 Task: Add Pacifico Clara 6 Pack Bottles to the cart.
Action: Mouse moved to (930, 337)
Screenshot: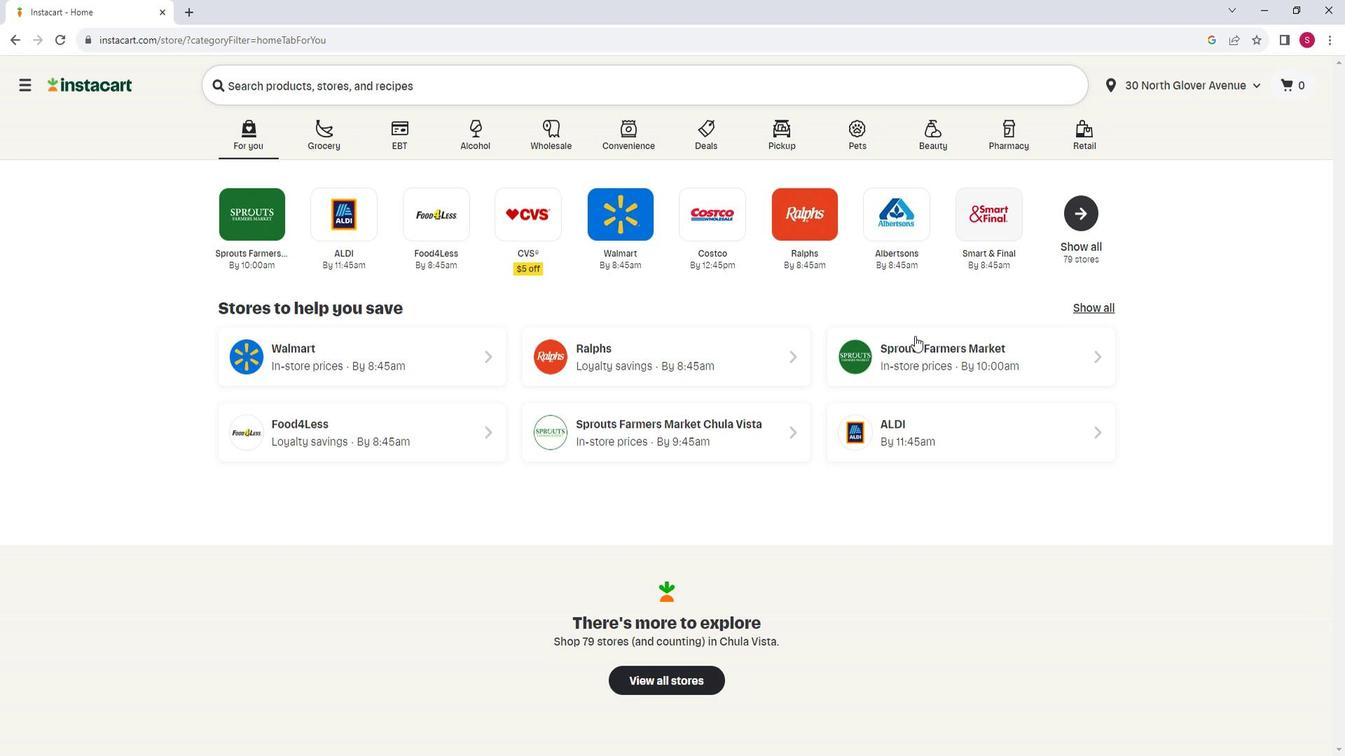 
Action: Mouse pressed left at (930, 337)
Screenshot: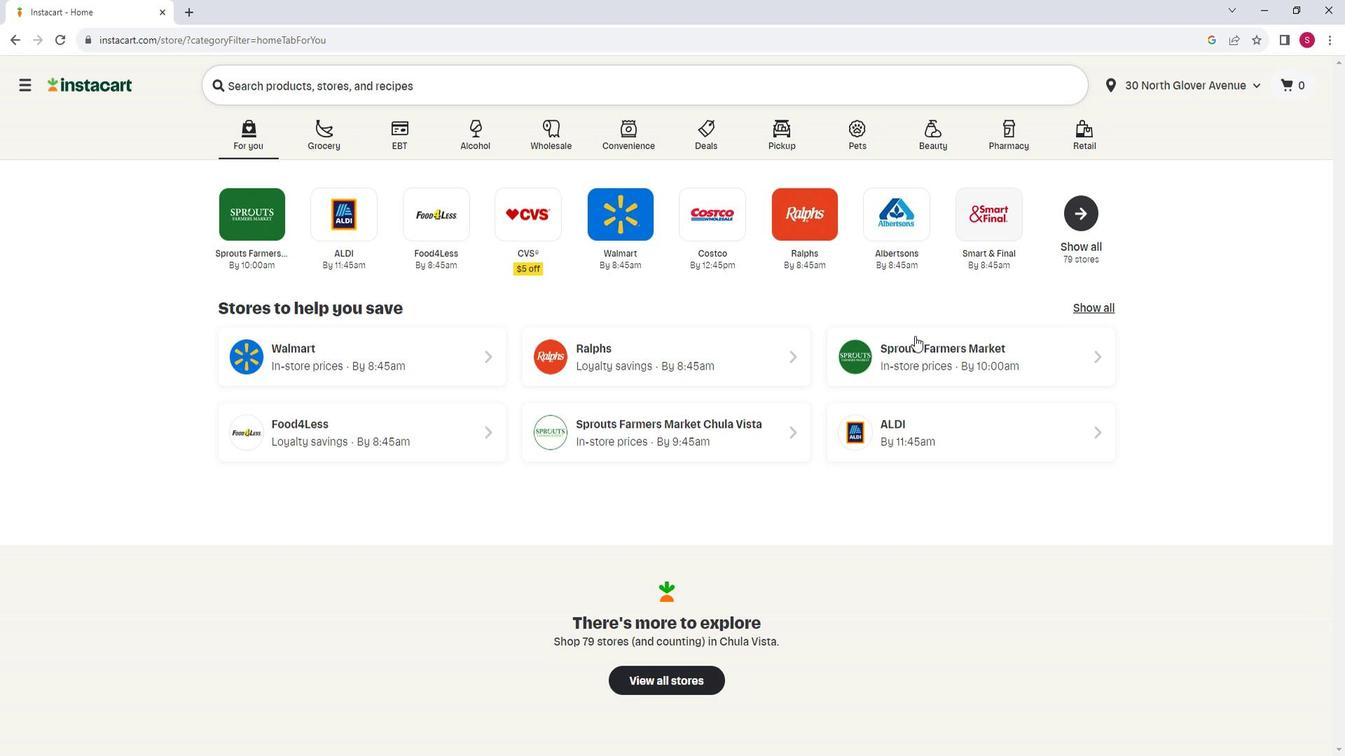 
Action: Mouse moved to (101, 510)
Screenshot: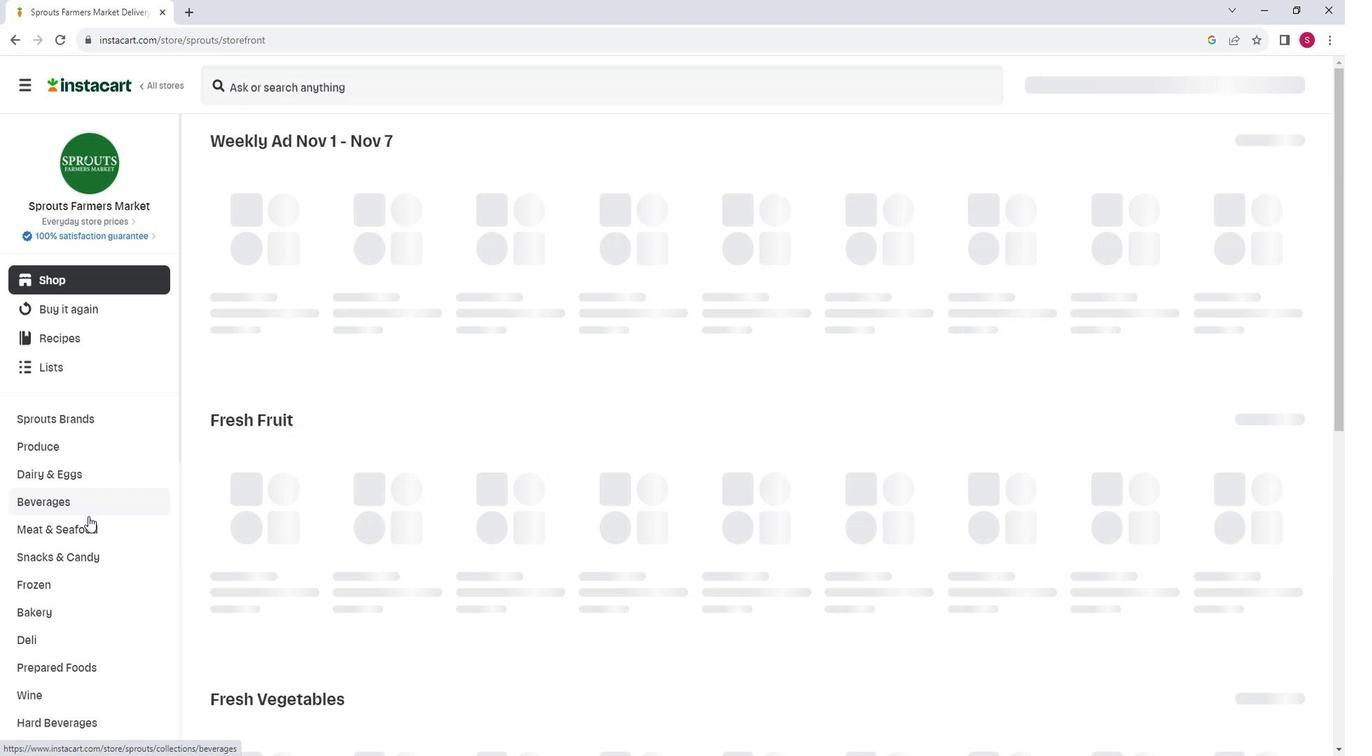 
Action: Mouse scrolled (101, 510) with delta (0, 0)
Screenshot: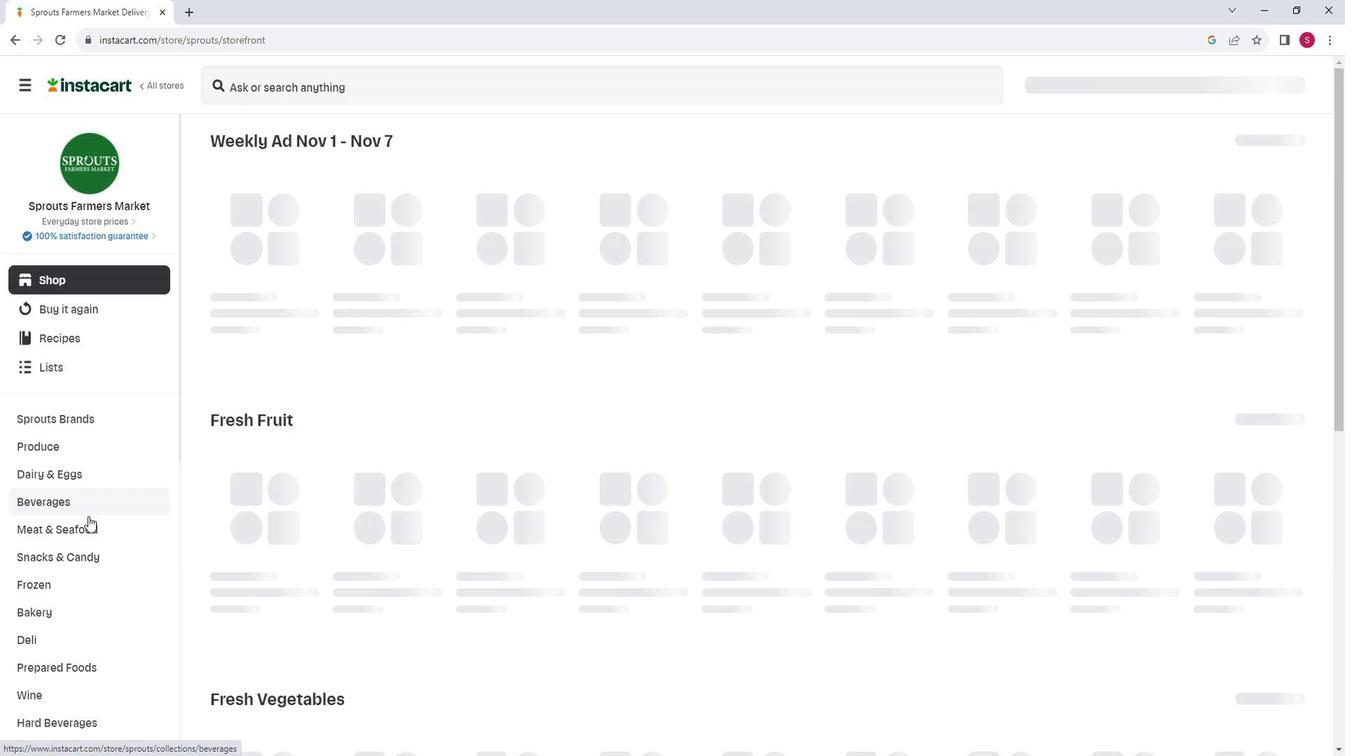 
Action: Mouse scrolled (101, 510) with delta (0, 0)
Screenshot: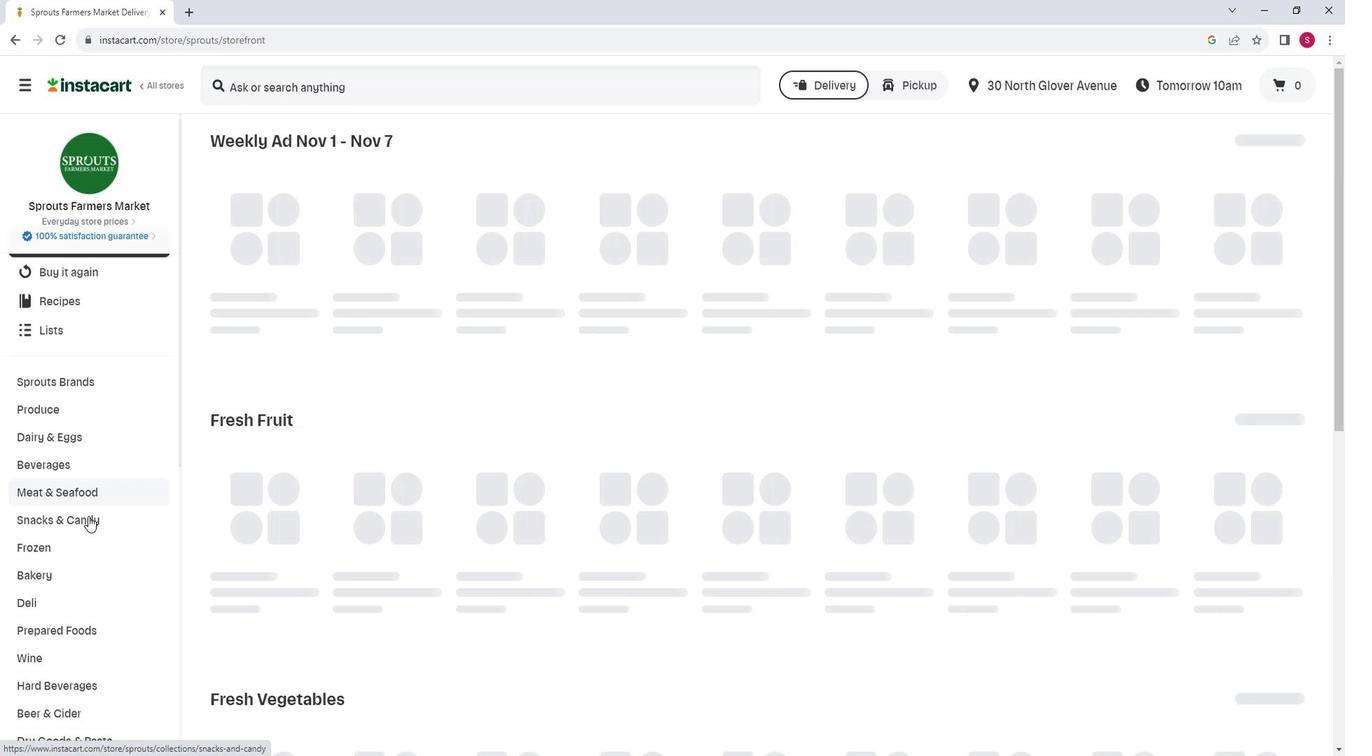 
Action: Mouse moved to (101, 589)
Screenshot: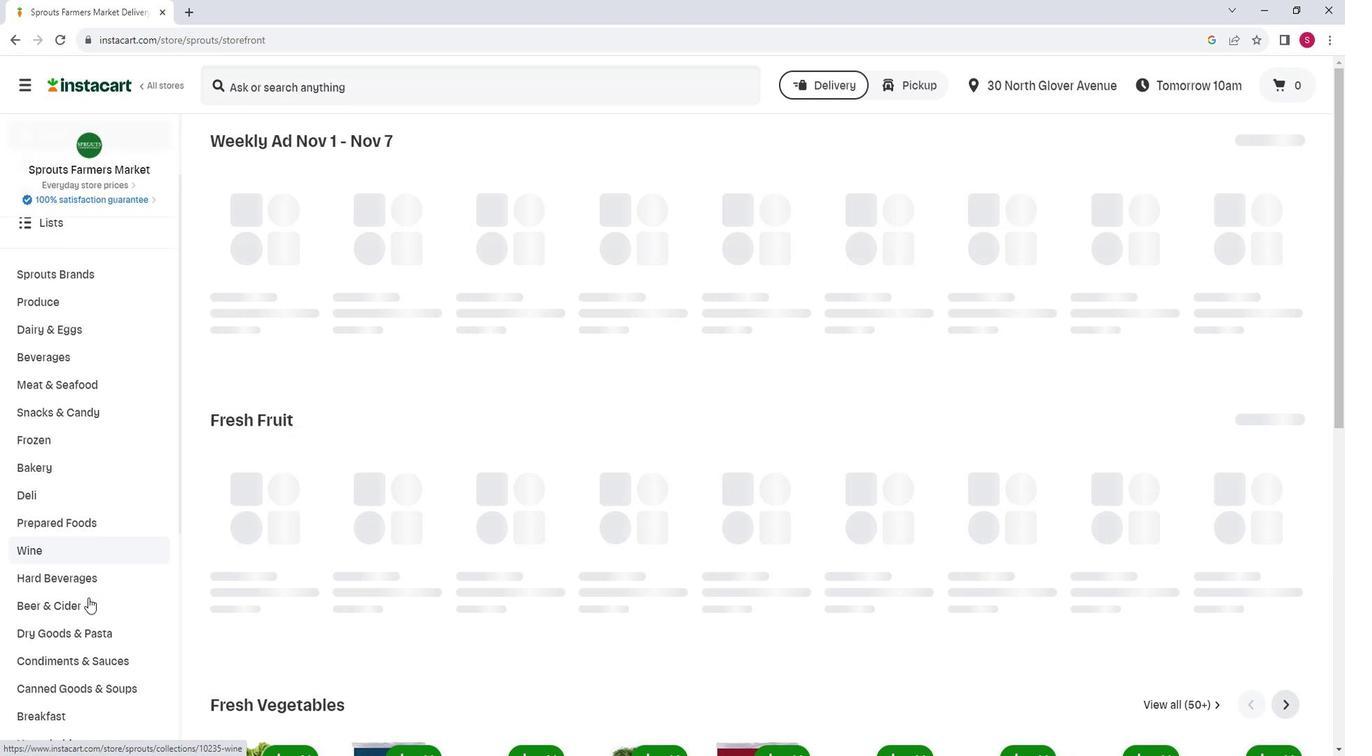 
Action: Mouse pressed left at (101, 589)
Screenshot: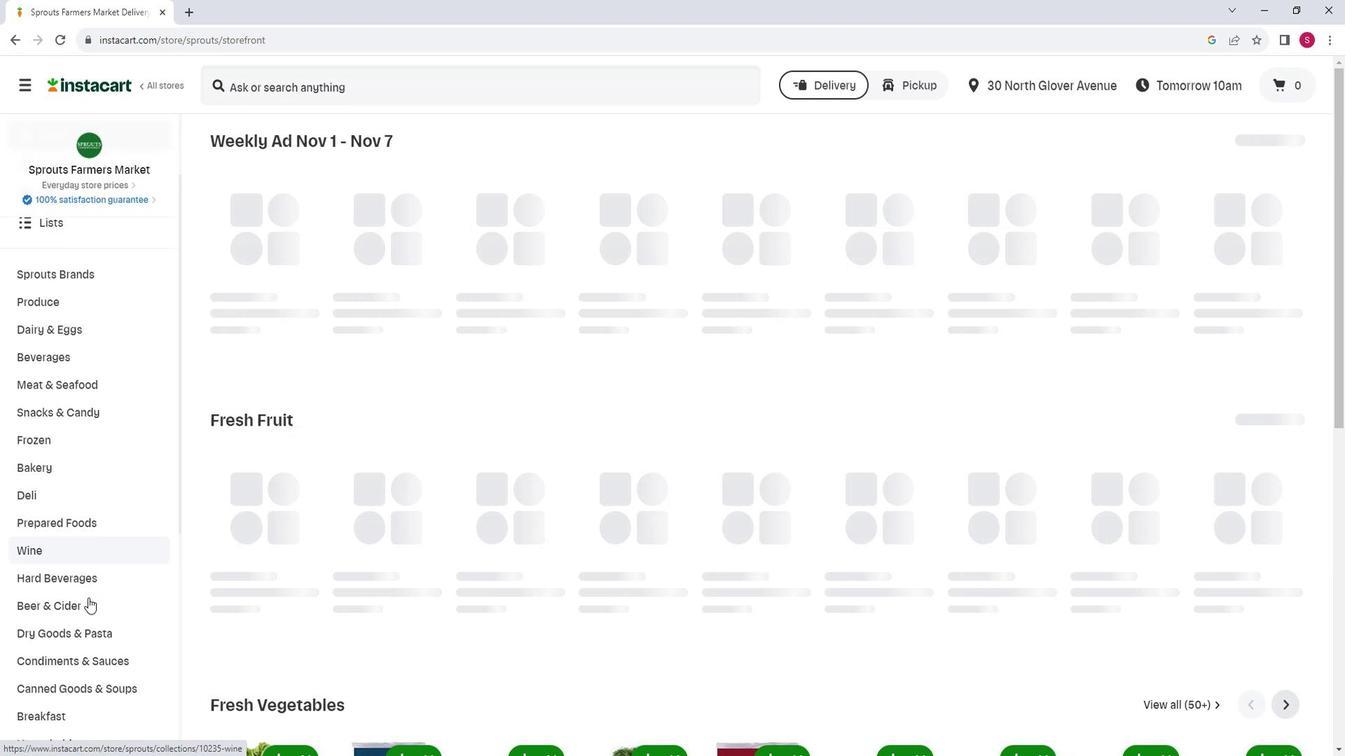 
Action: Mouse moved to (449, 188)
Screenshot: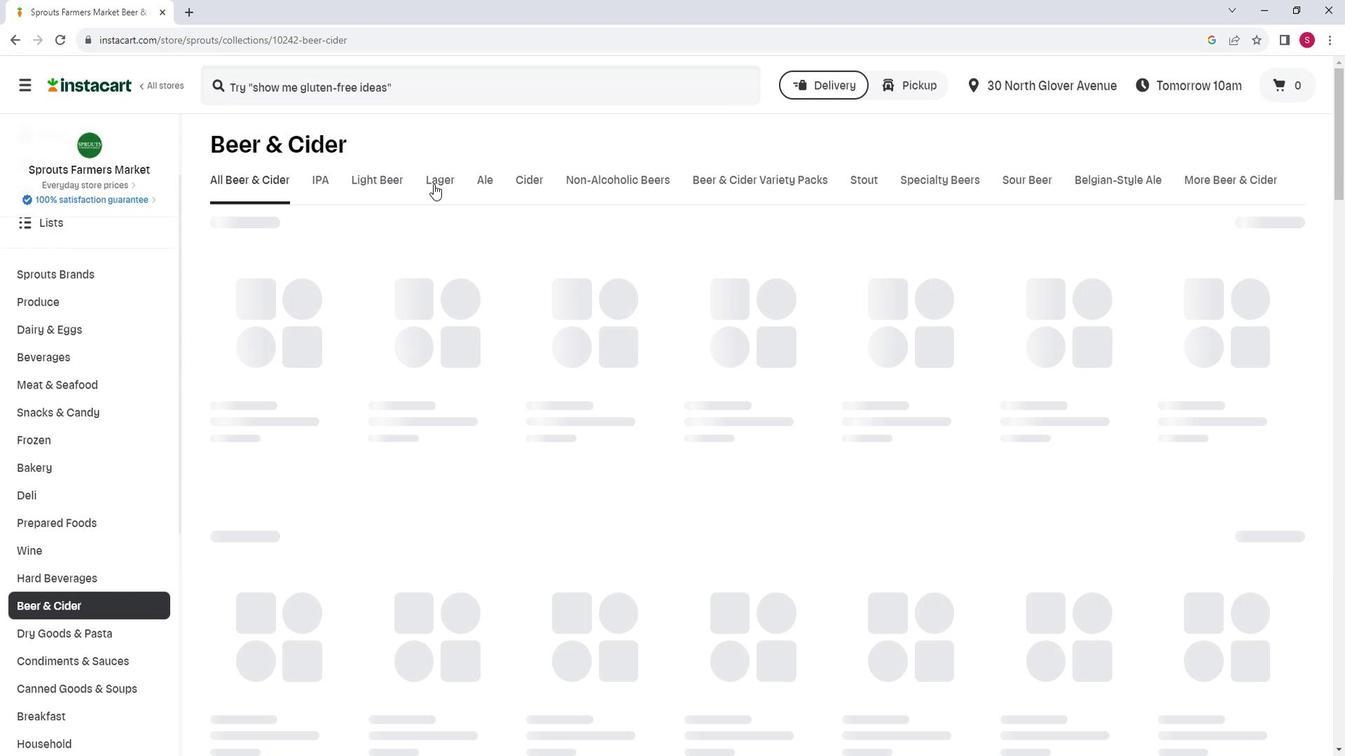 
Action: Mouse pressed left at (449, 188)
Screenshot: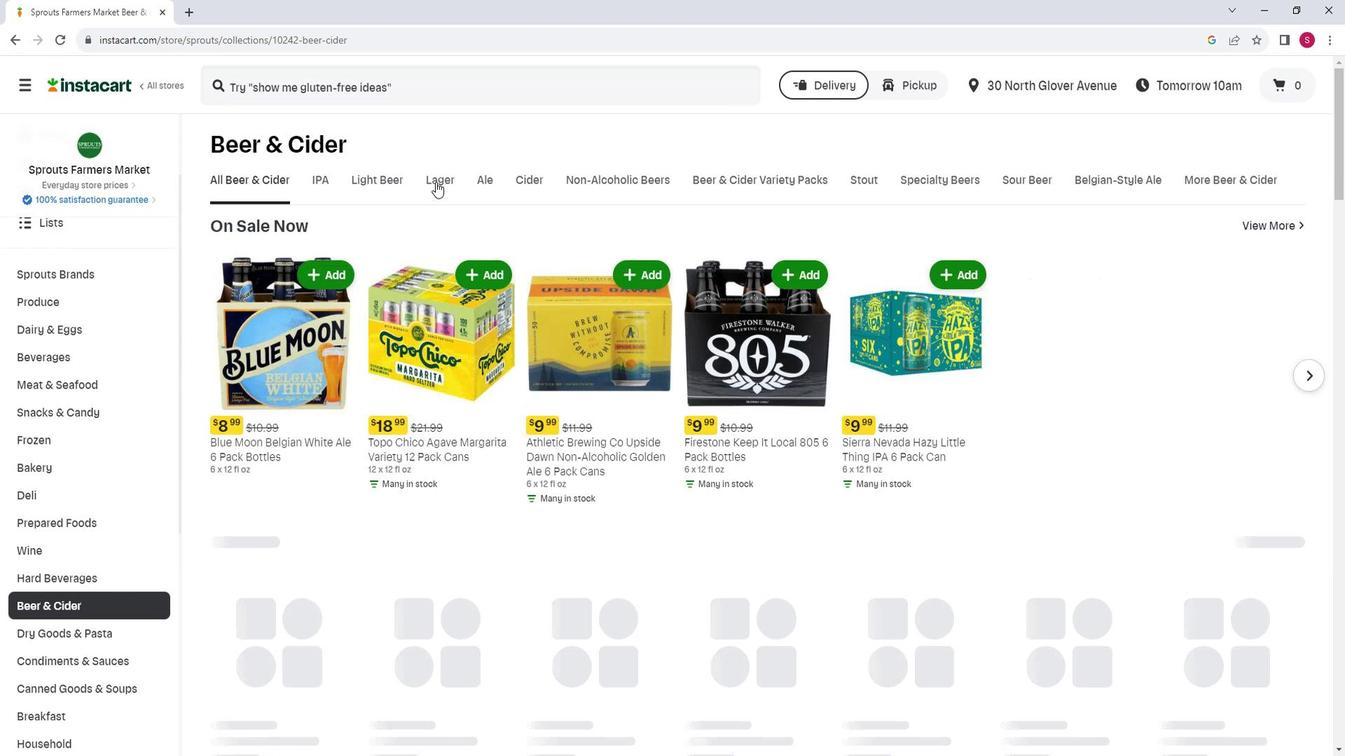 
Action: Mouse moved to (477, 238)
Screenshot: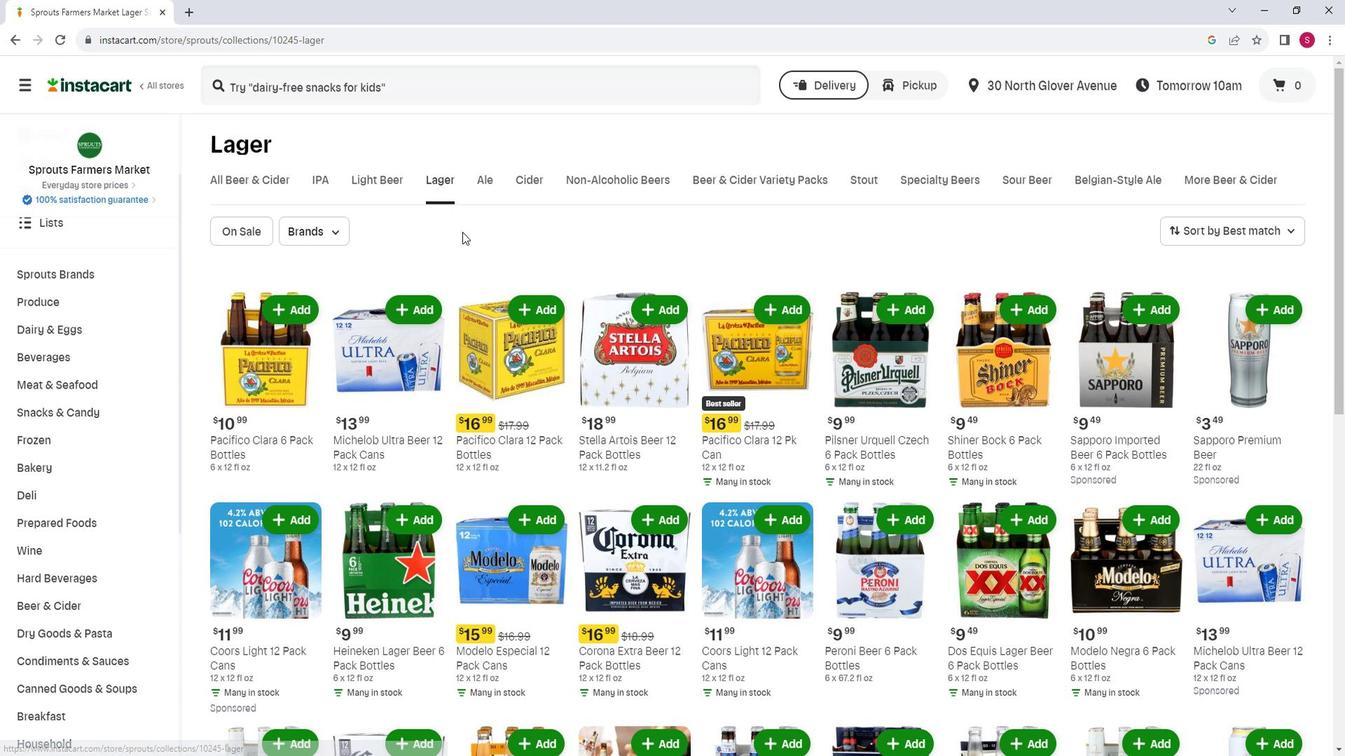 
Action: Mouse scrolled (477, 237) with delta (0, 0)
Screenshot: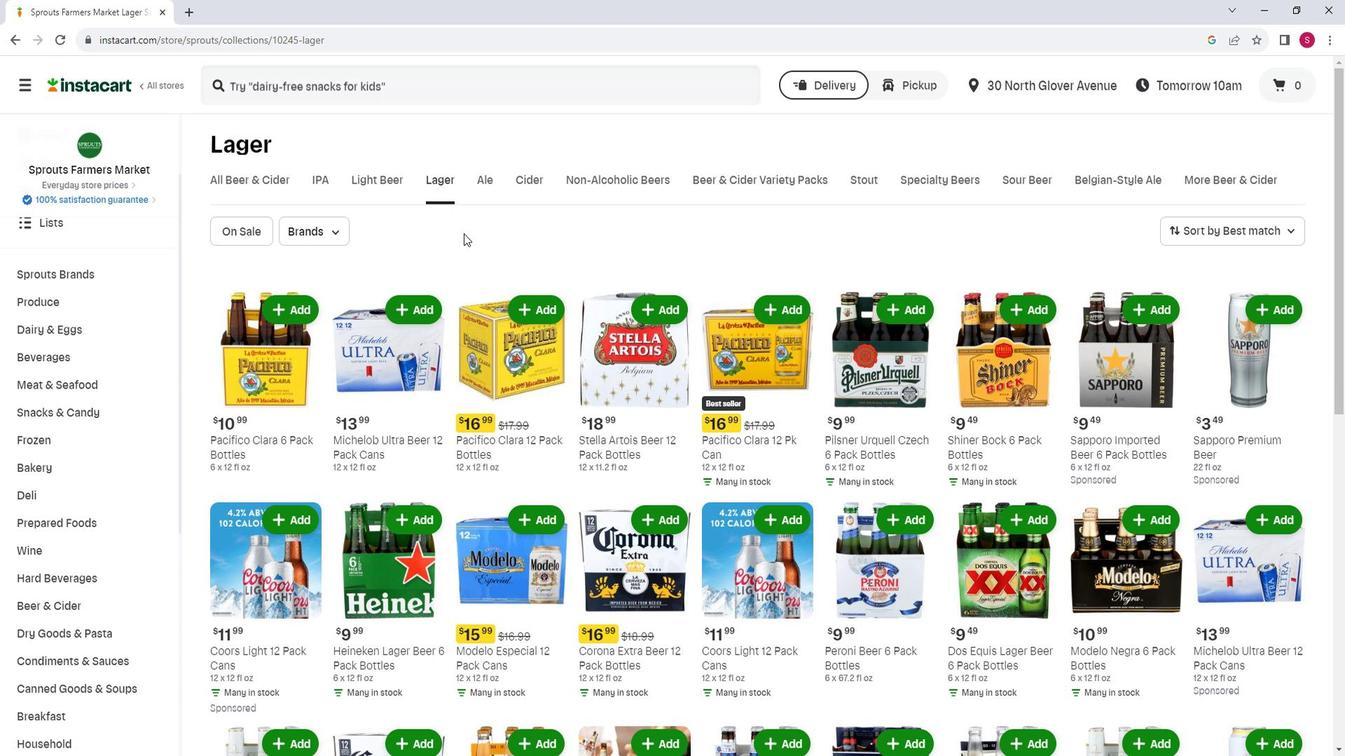 
Action: Mouse moved to (311, 238)
Screenshot: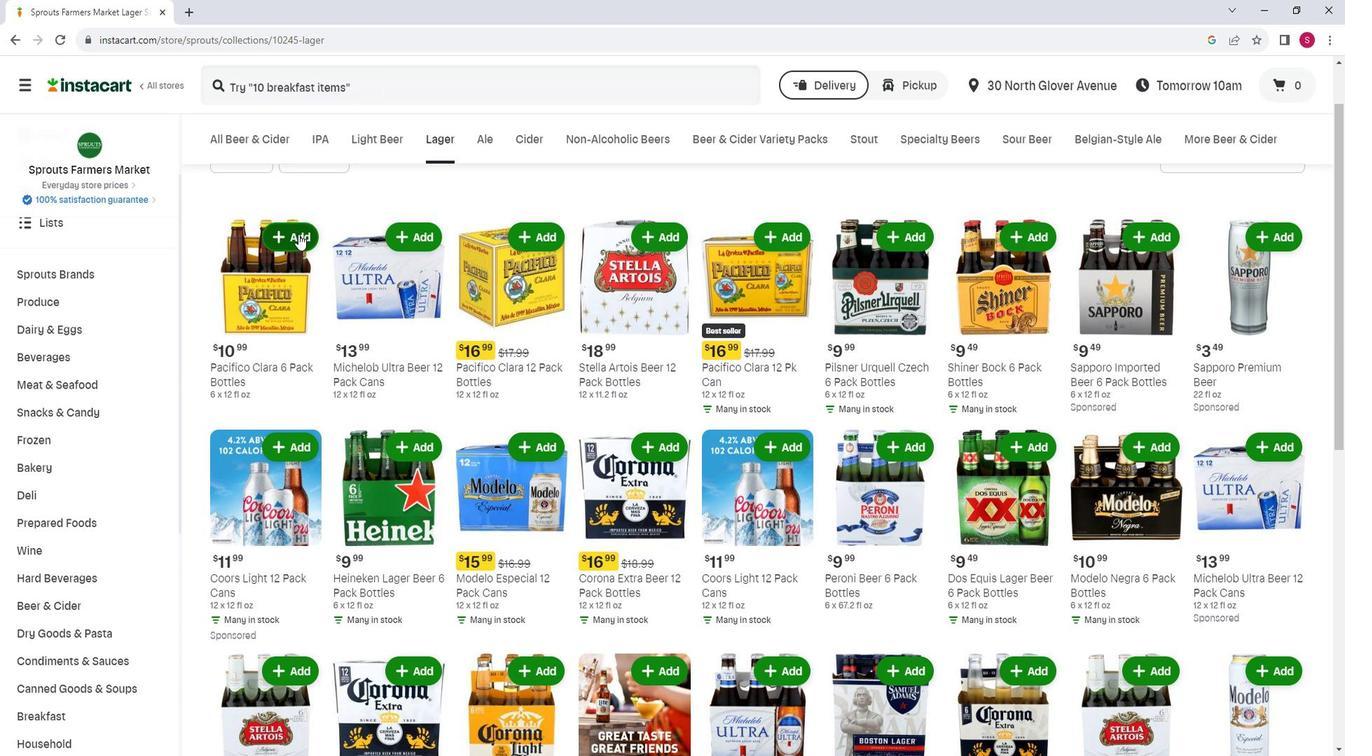 
Action: Mouse pressed left at (311, 238)
Screenshot: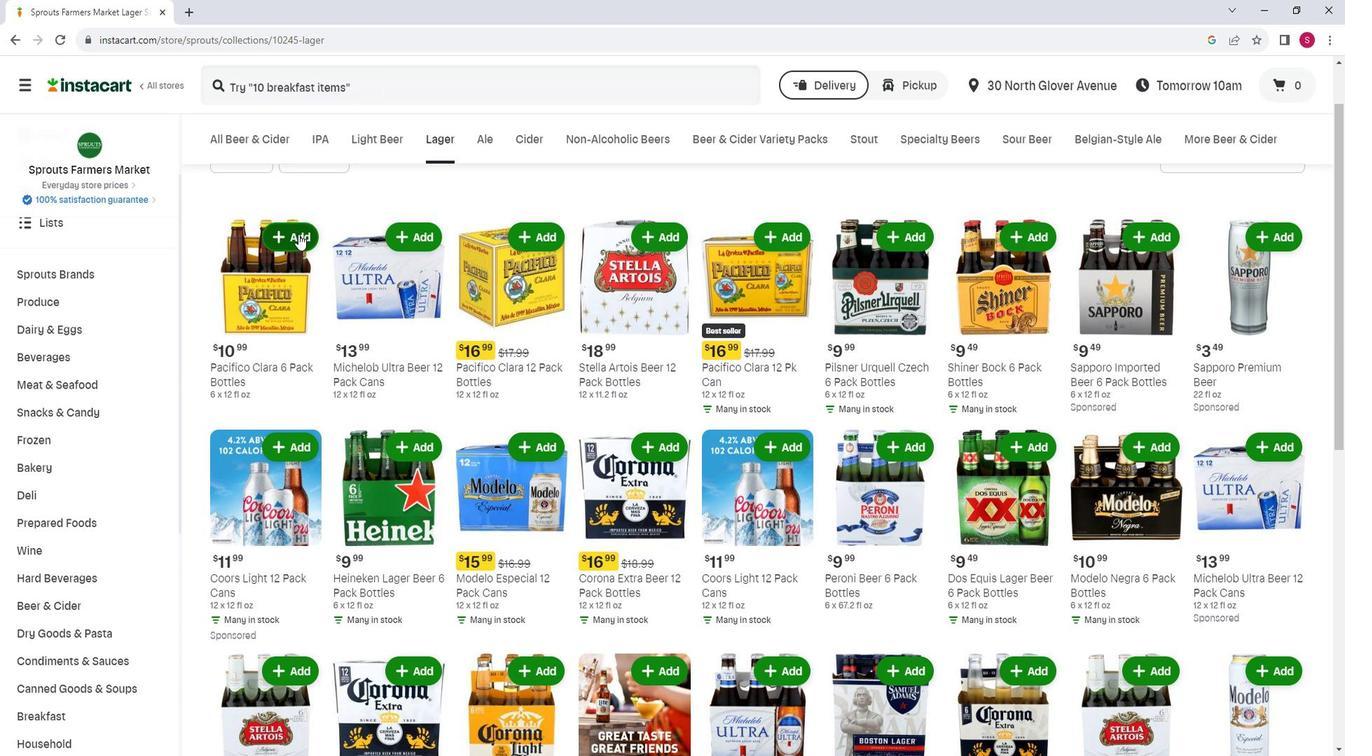 
Action: Mouse moved to (378, 203)
Screenshot: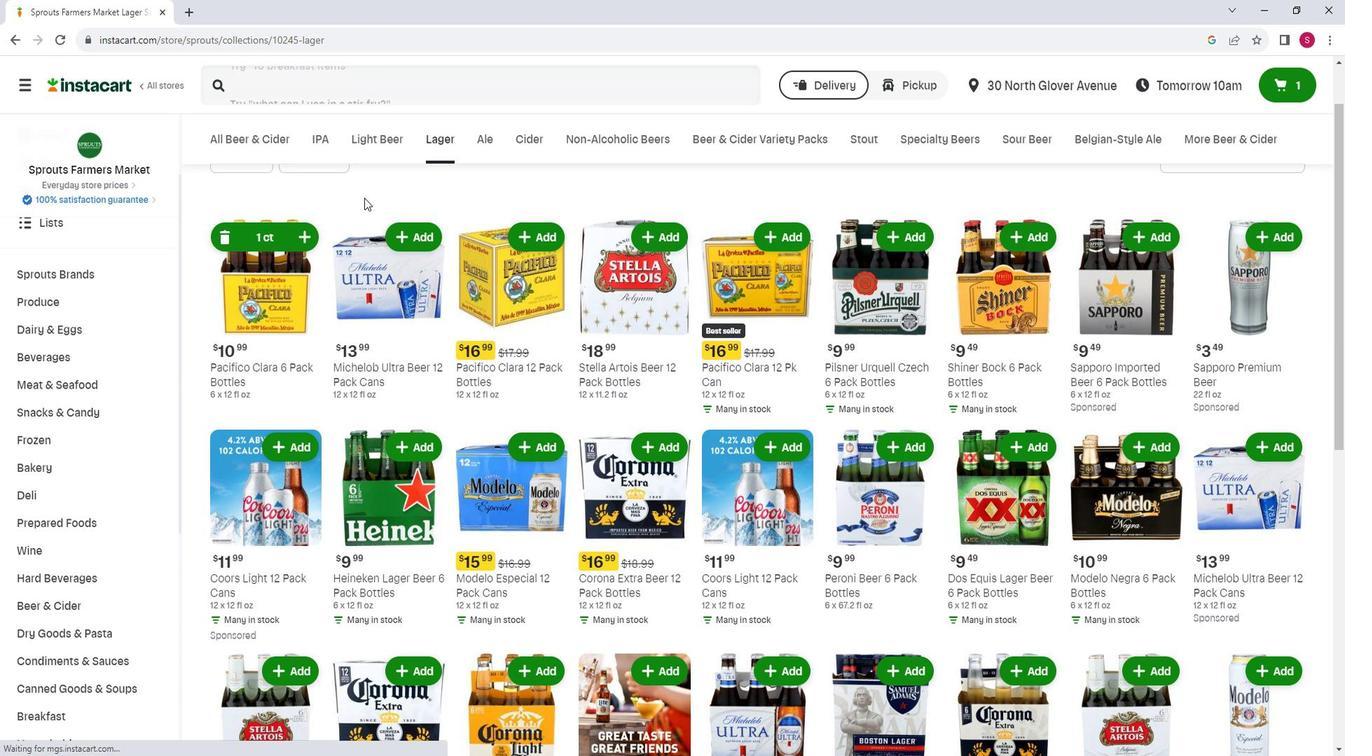 
